 Task: Add a condition where "Channel Is X corp DM" in pending tickets.
Action: Mouse moved to (186, 414)
Screenshot: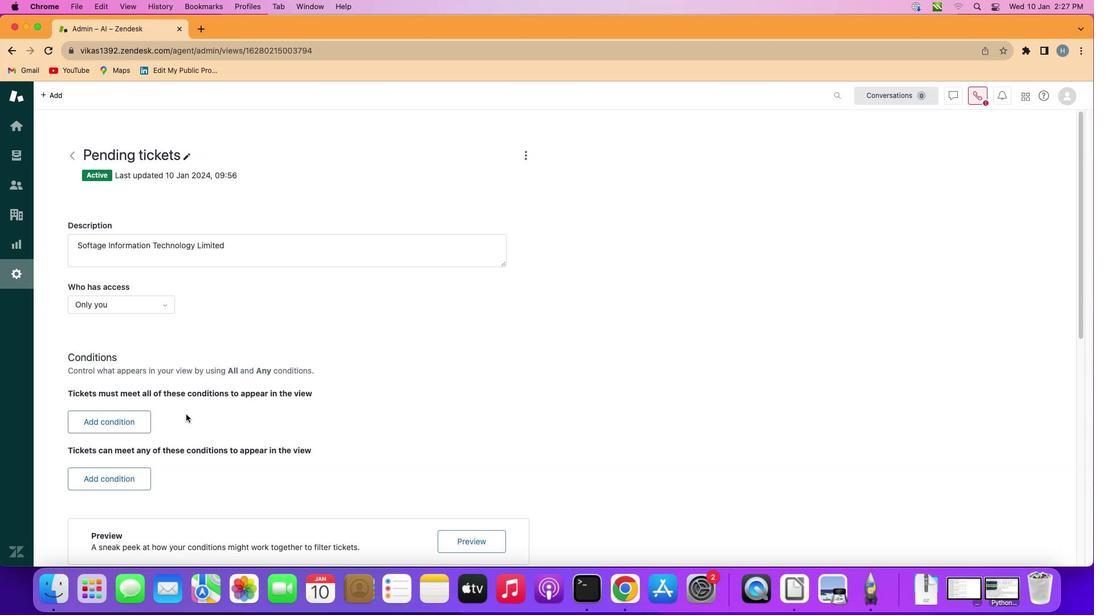 
Action: Mouse pressed left at (186, 414)
Screenshot: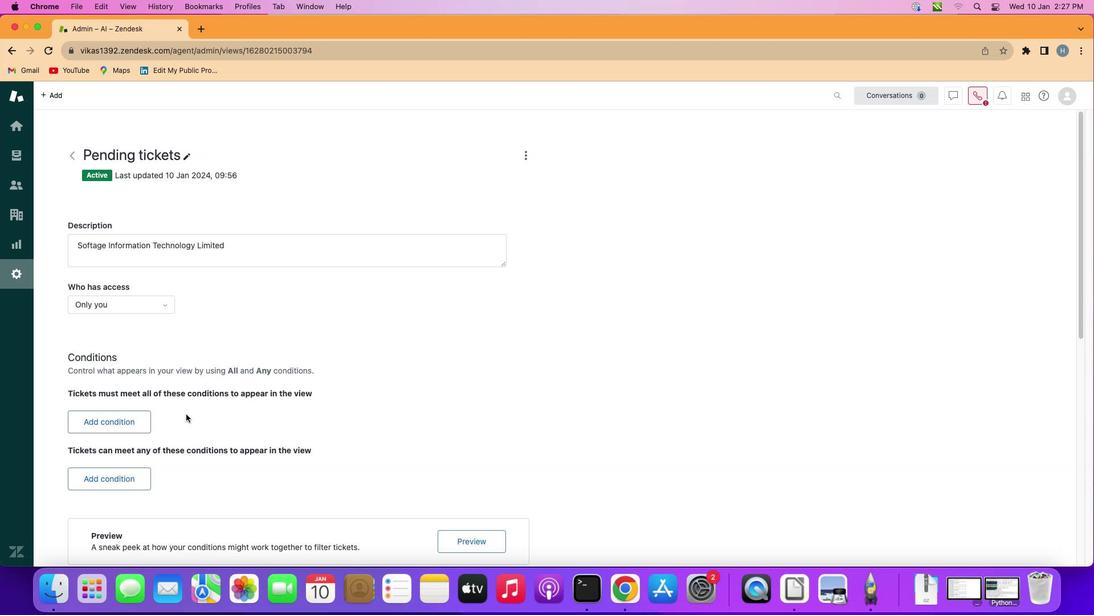 
Action: Mouse moved to (127, 419)
Screenshot: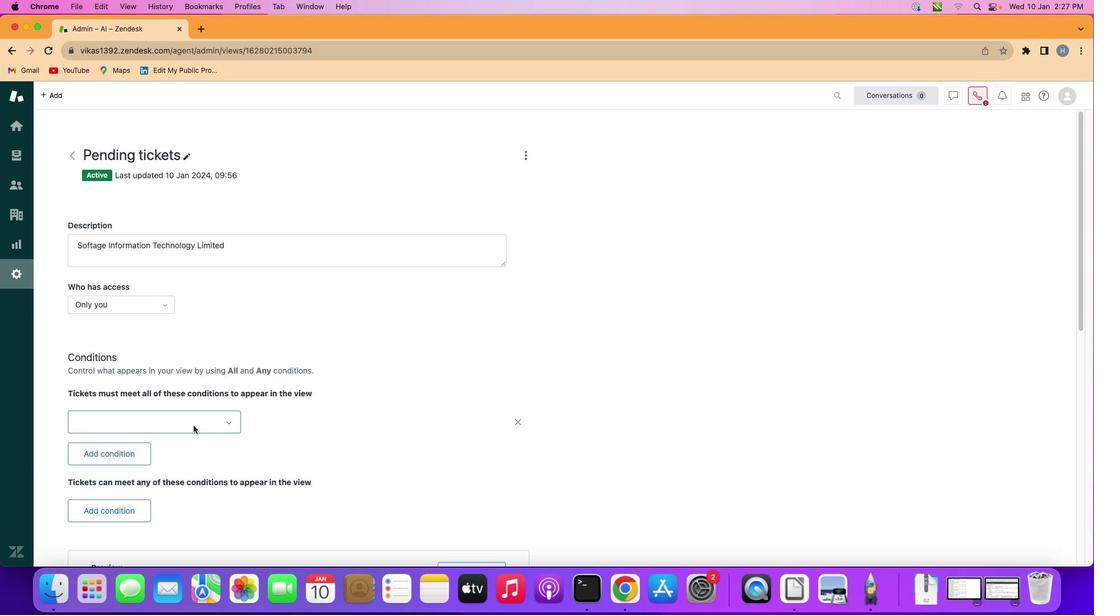 
Action: Mouse pressed left at (127, 419)
Screenshot: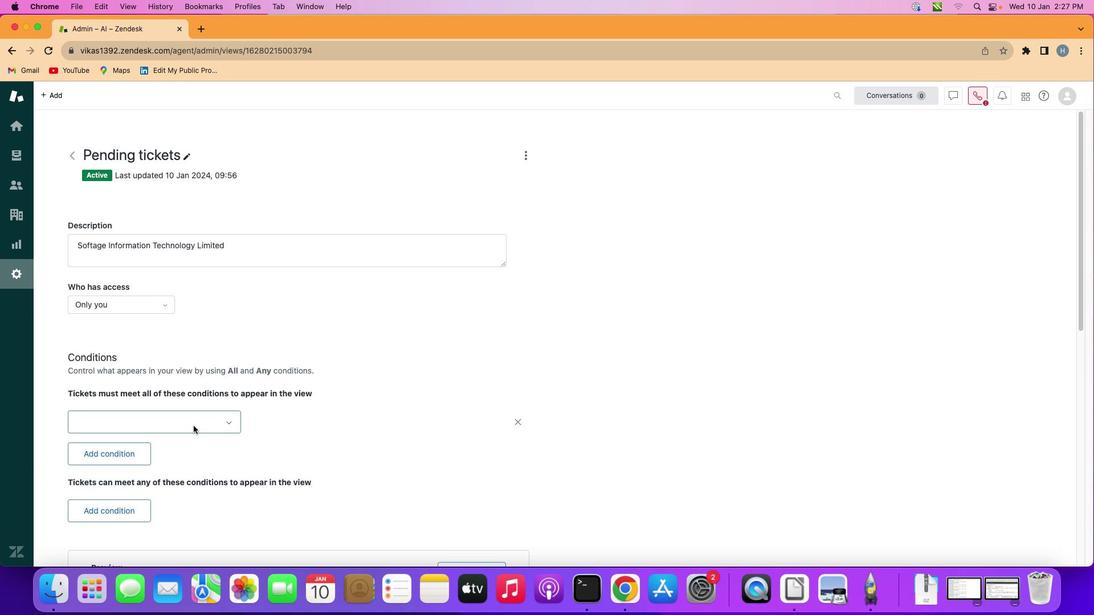 
Action: Mouse moved to (193, 425)
Screenshot: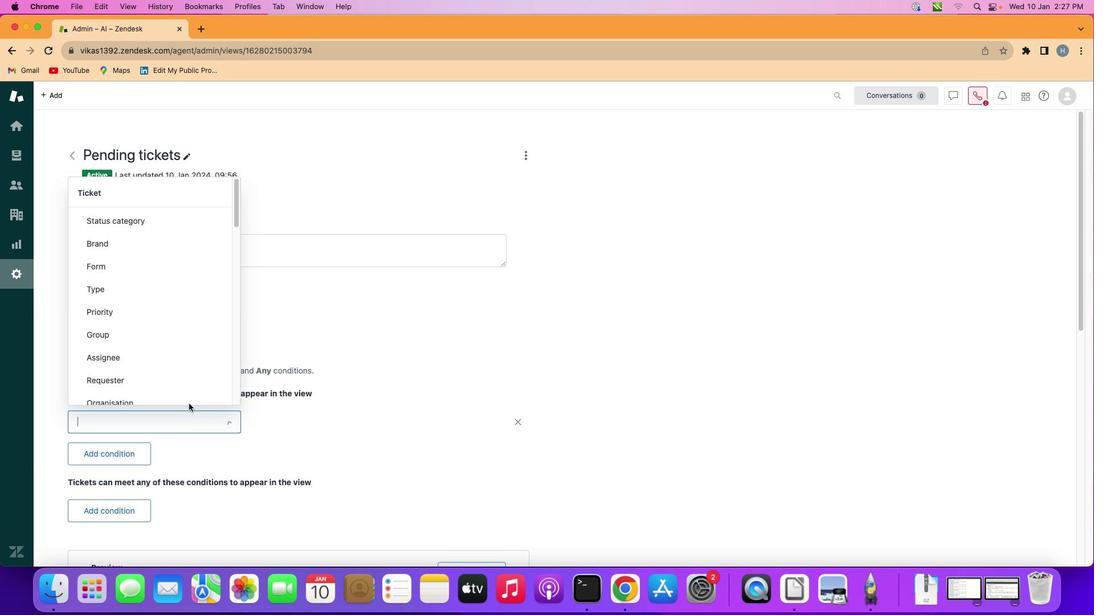 
Action: Mouse pressed left at (193, 425)
Screenshot: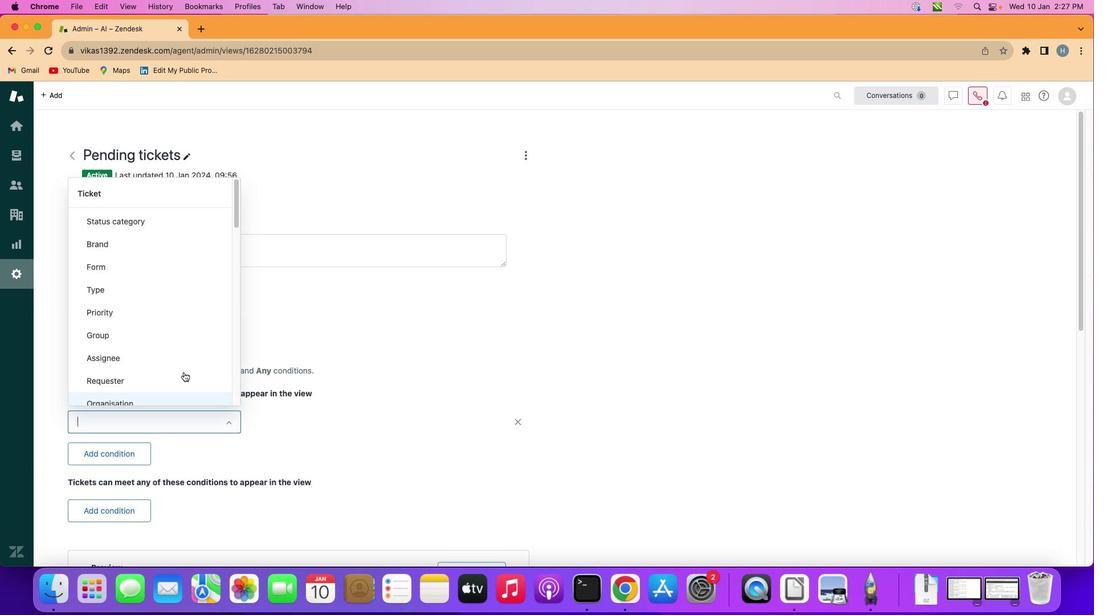 
Action: Mouse moved to (192, 330)
Screenshot: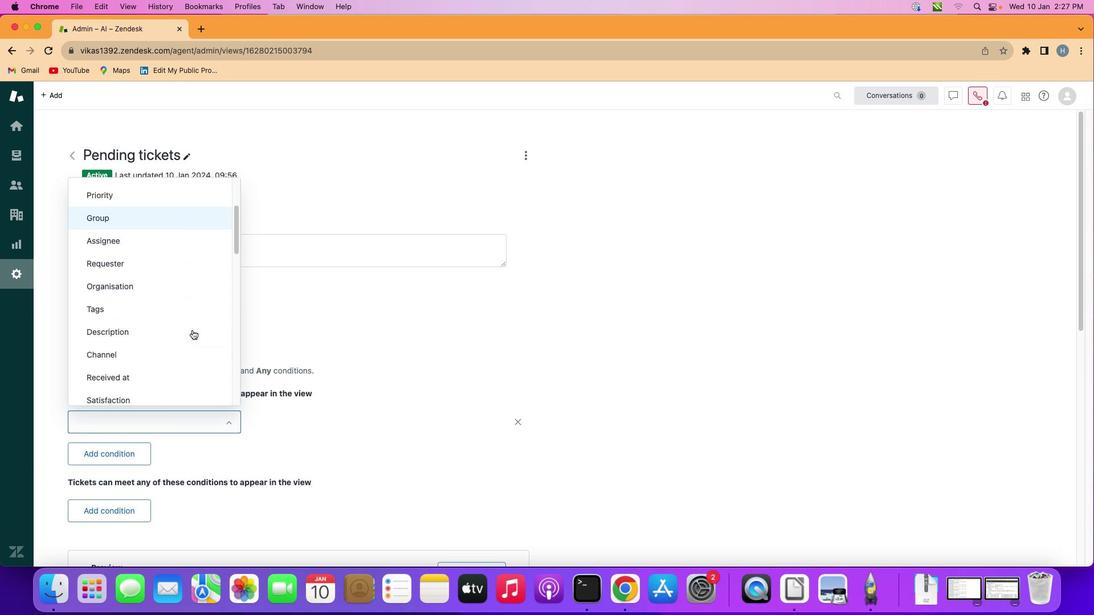 
Action: Mouse scrolled (192, 330) with delta (0, 0)
Screenshot: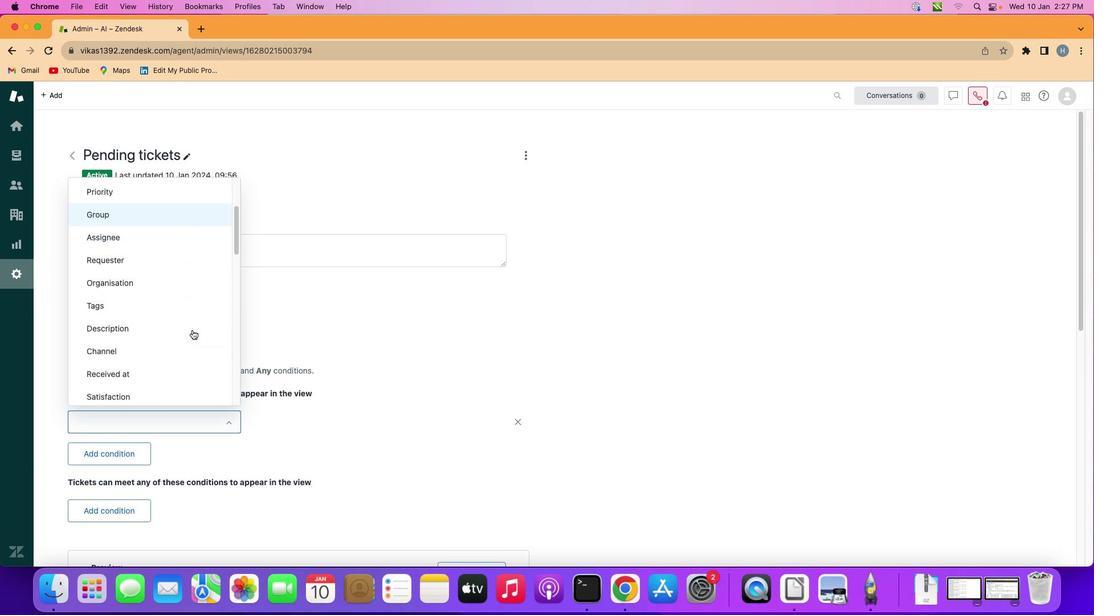 
Action: Mouse moved to (192, 330)
Screenshot: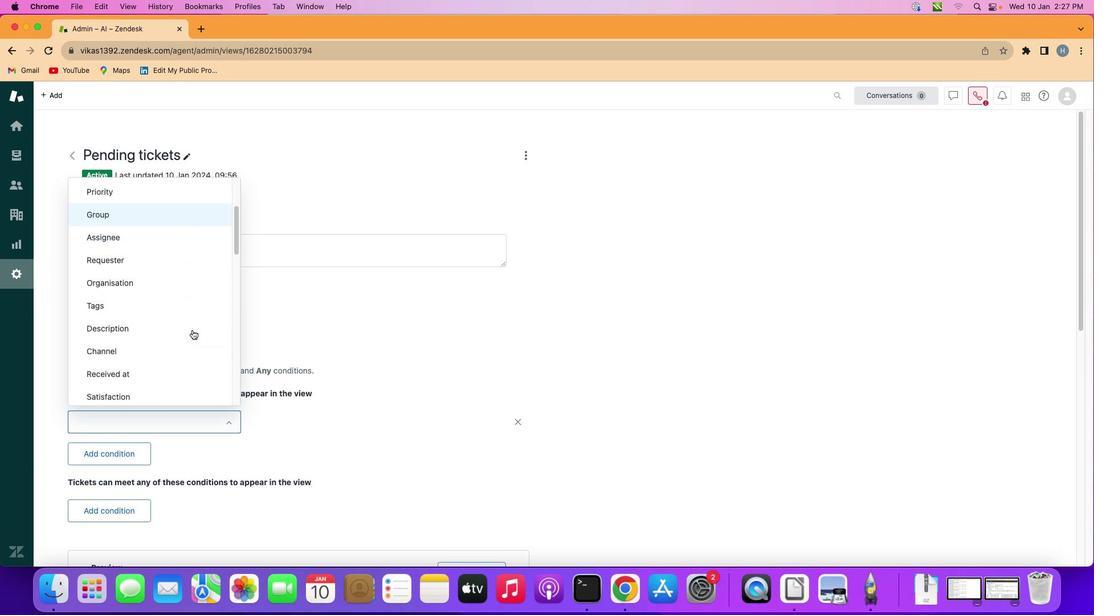 
Action: Mouse scrolled (192, 330) with delta (0, 0)
Screenshot: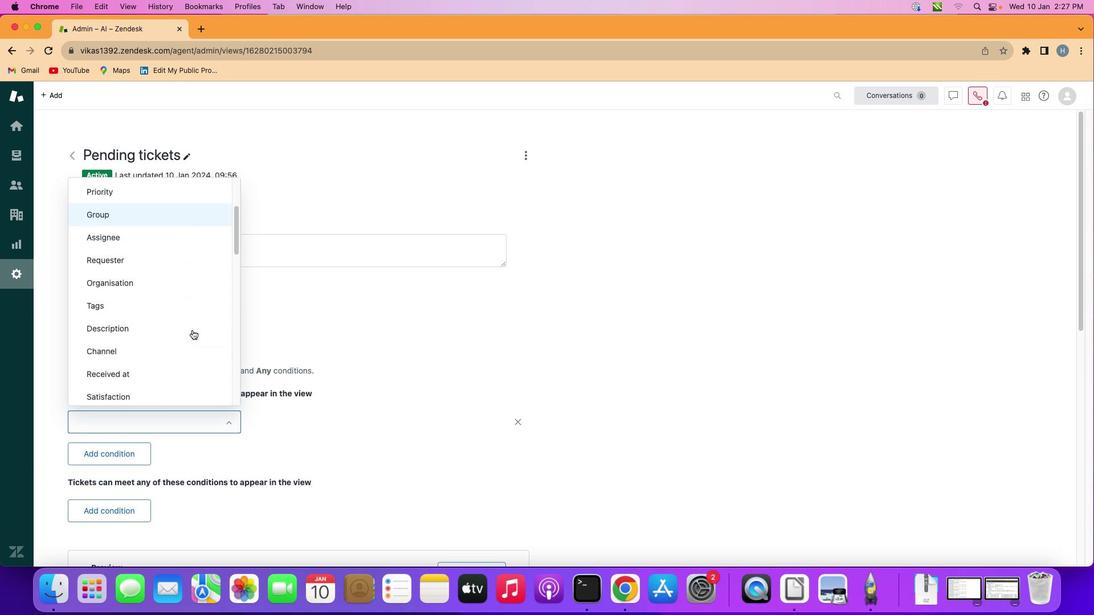 
Action: Mouse scrolled (192, 330) with delta (0, -1)
Screenshot: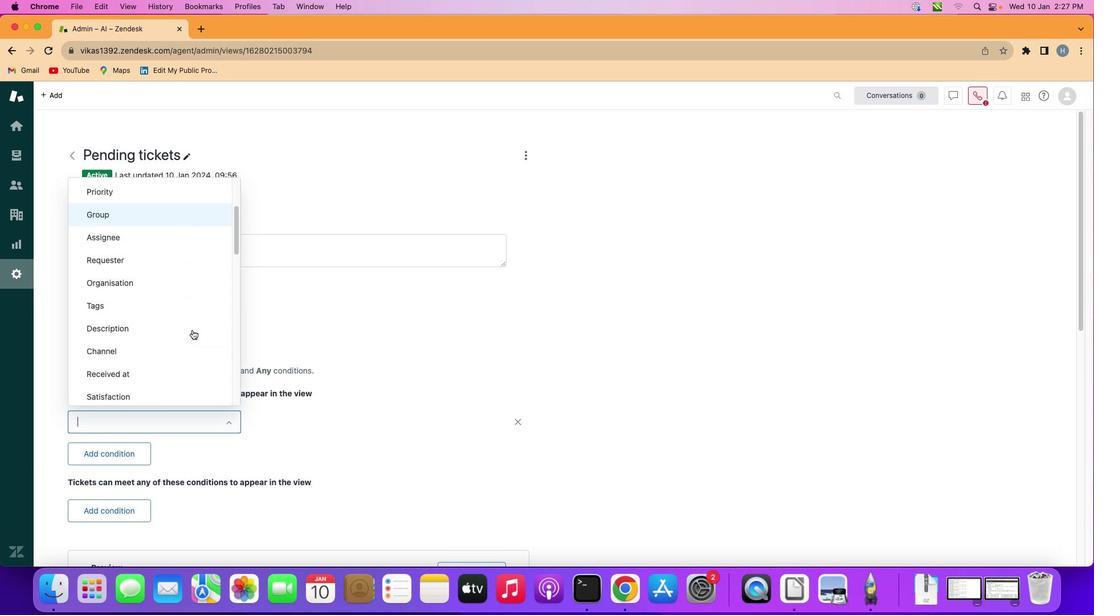 
Action: Mouse scrolled (192, 330) with delta (0, -1)
Screenshot: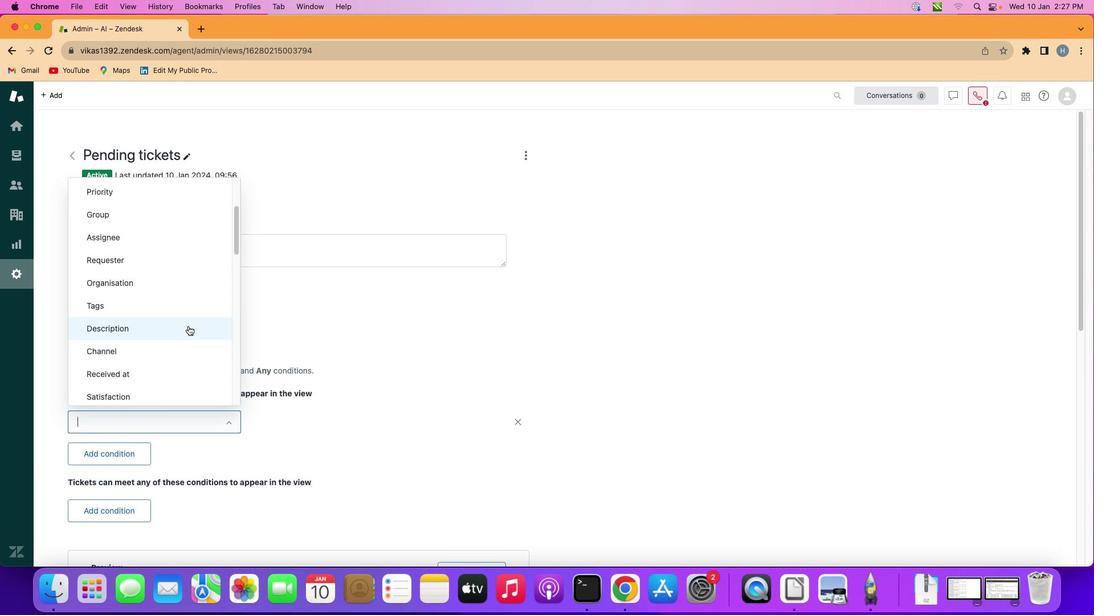 
Action: Mouse moved to (178, 345)
Screenshot: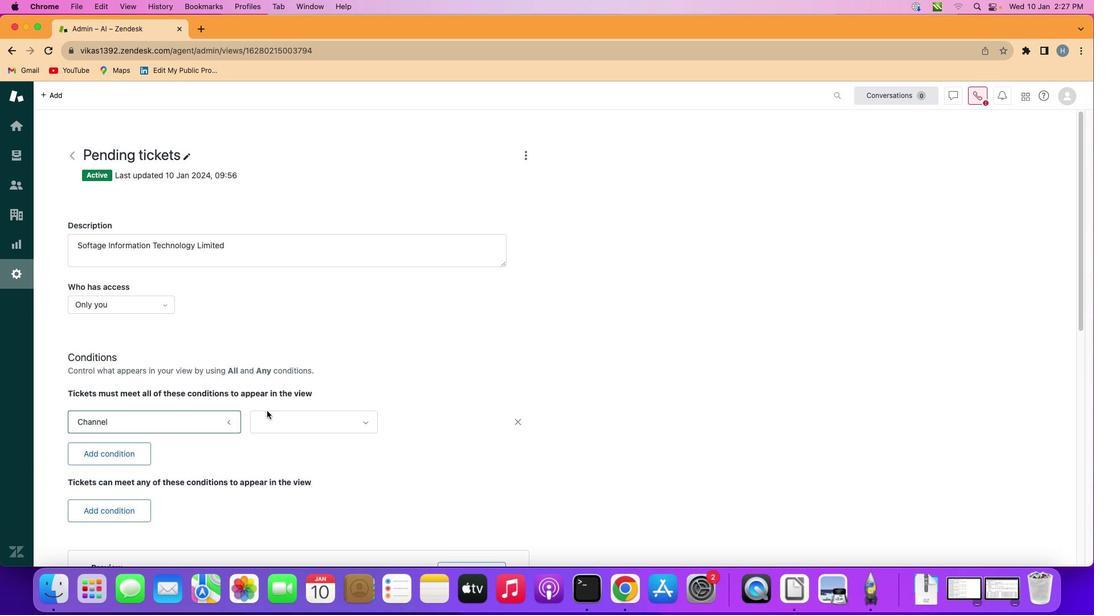 
Action: Mouse pressed left at (178, 345)
Screenshot: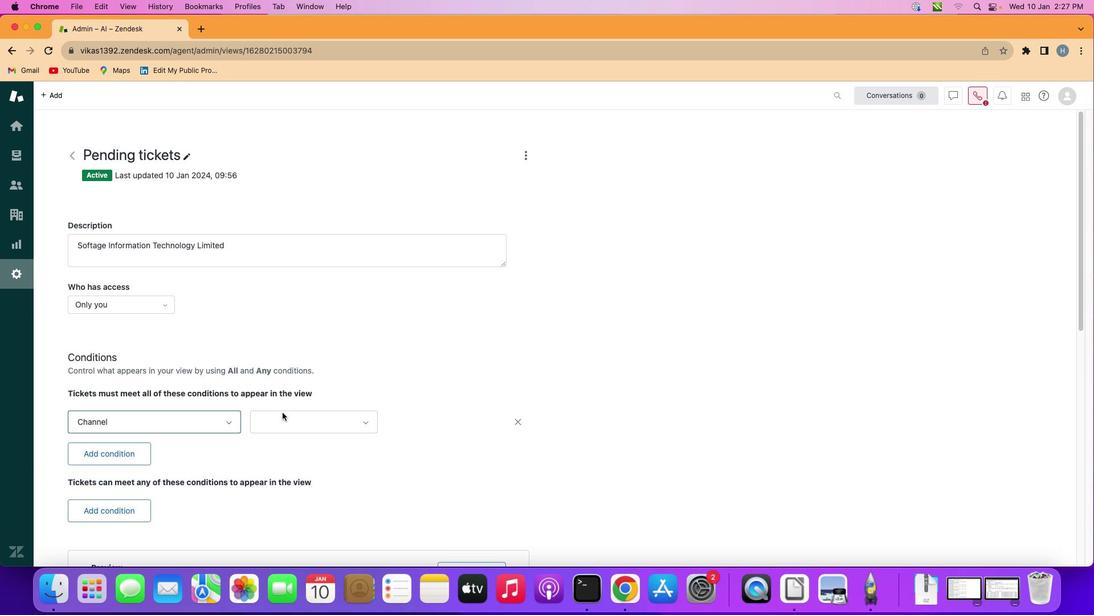 
Action: Mouse moved to (290, 414)
Screenshot: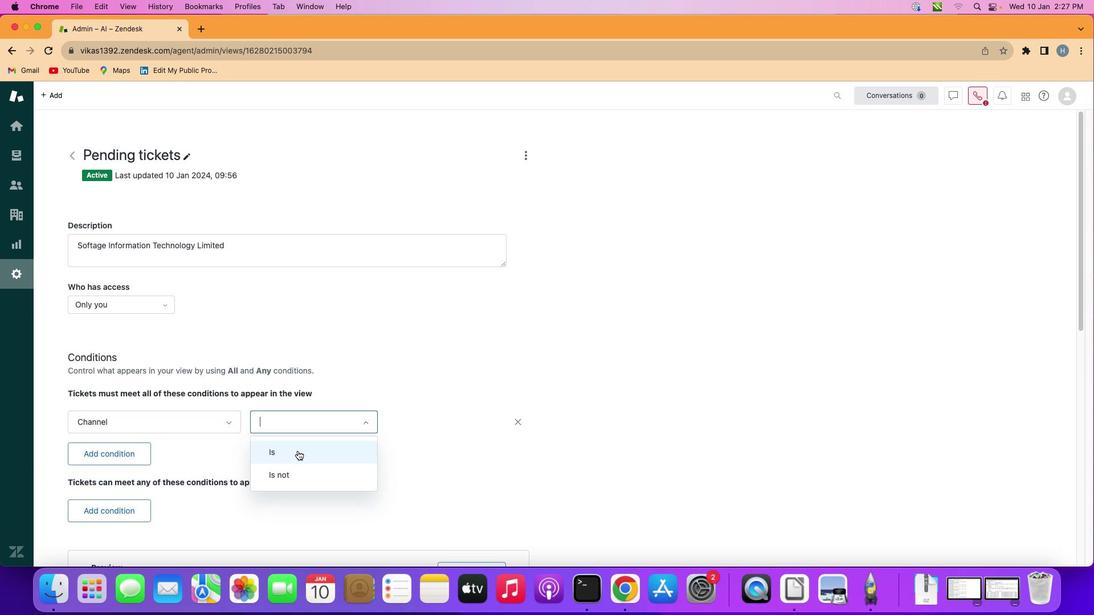 
Action: Mouse pressed left at (290, 414)
Screenshot: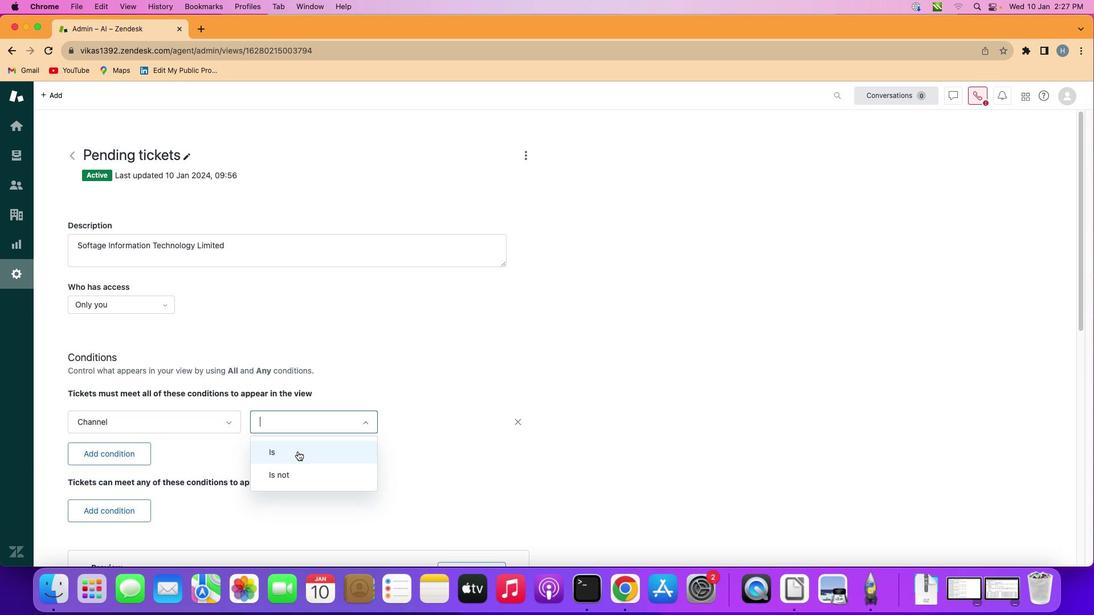 
Action: Mouse moved to (312, 449)
Screenshot: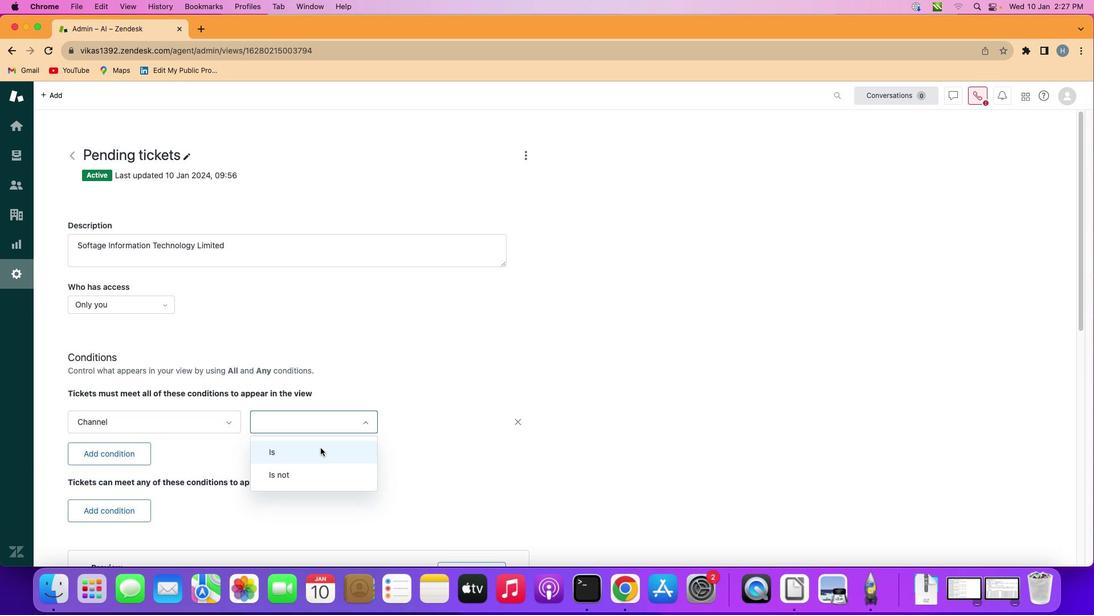 
Action: Mouse pressed left at (312, 449)
Screenshot: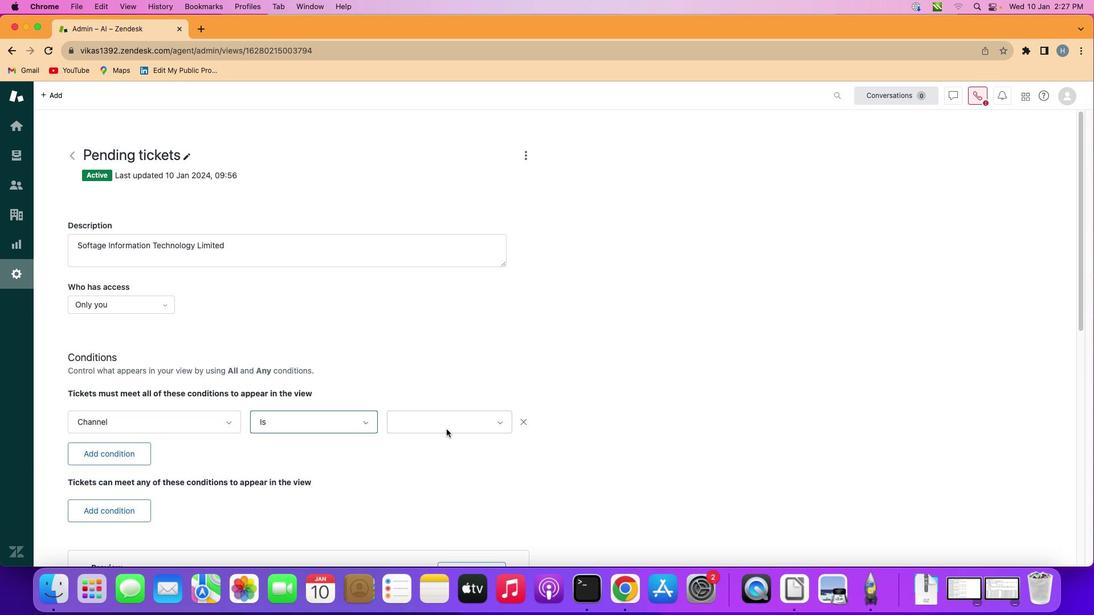 
Action: Mouse moved to (446, 421)
Screenshot: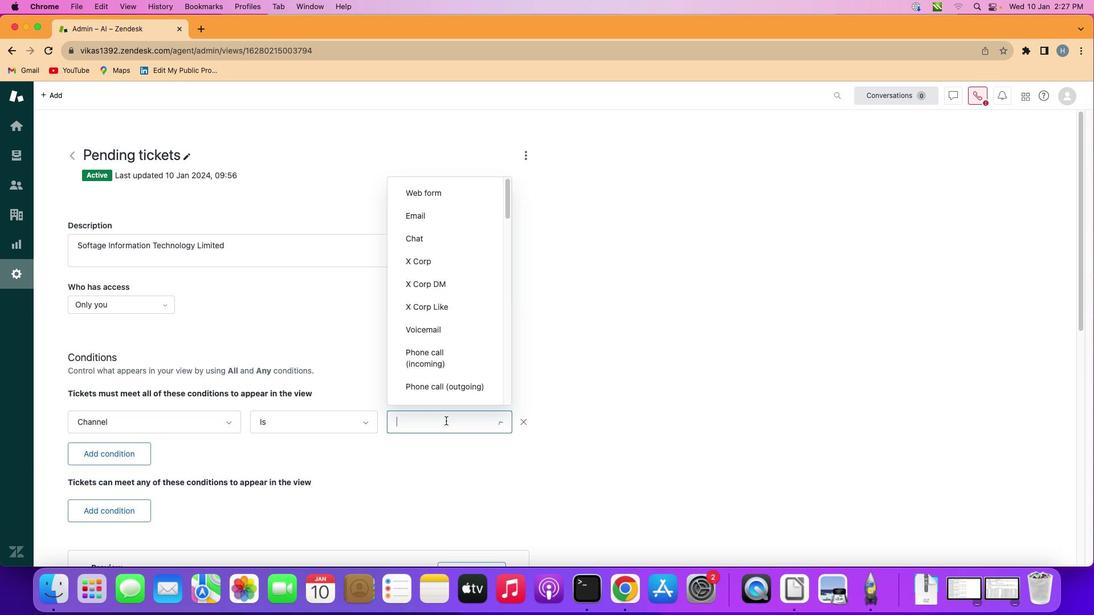 
Action: Mouse pressed left at (446, 421)
Screenshot: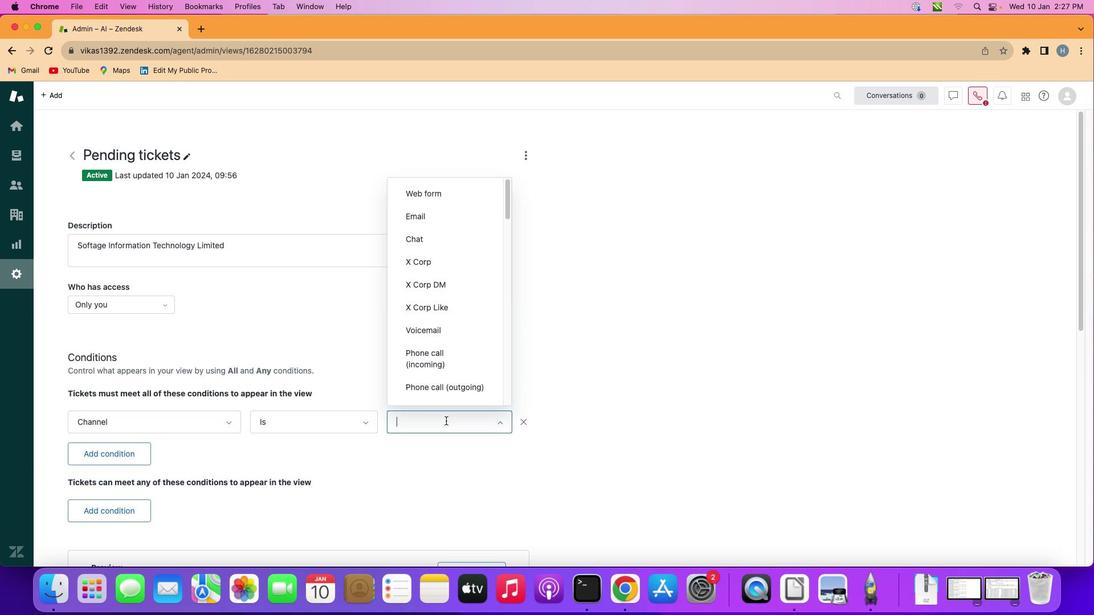
Action: Mouse moved to (452, 284)
Screenshot: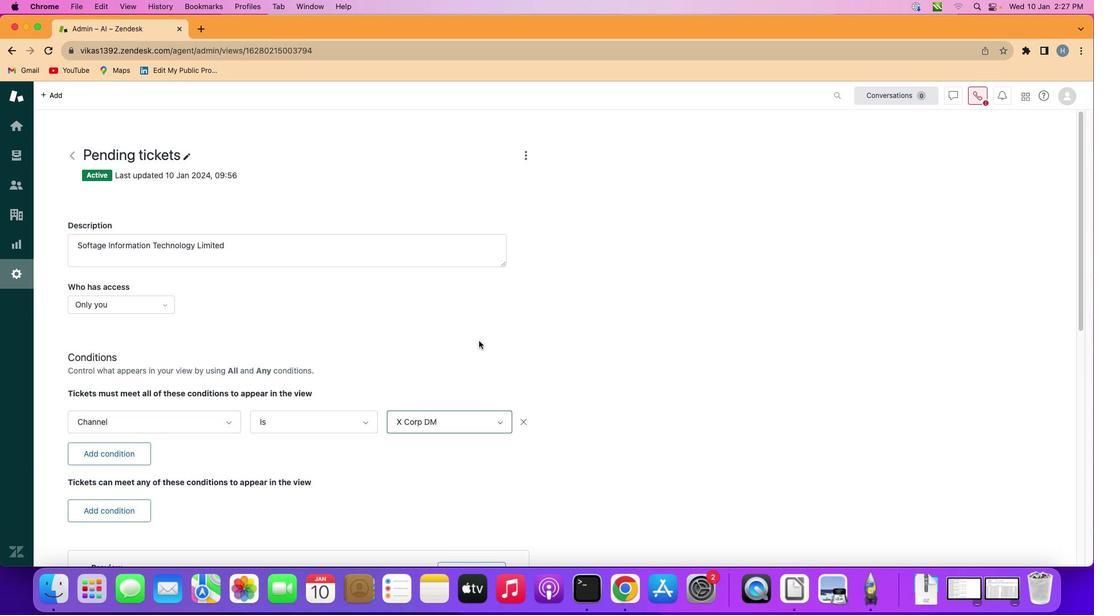
Action: Mouse pressed left at (452, 284)
Screenshot: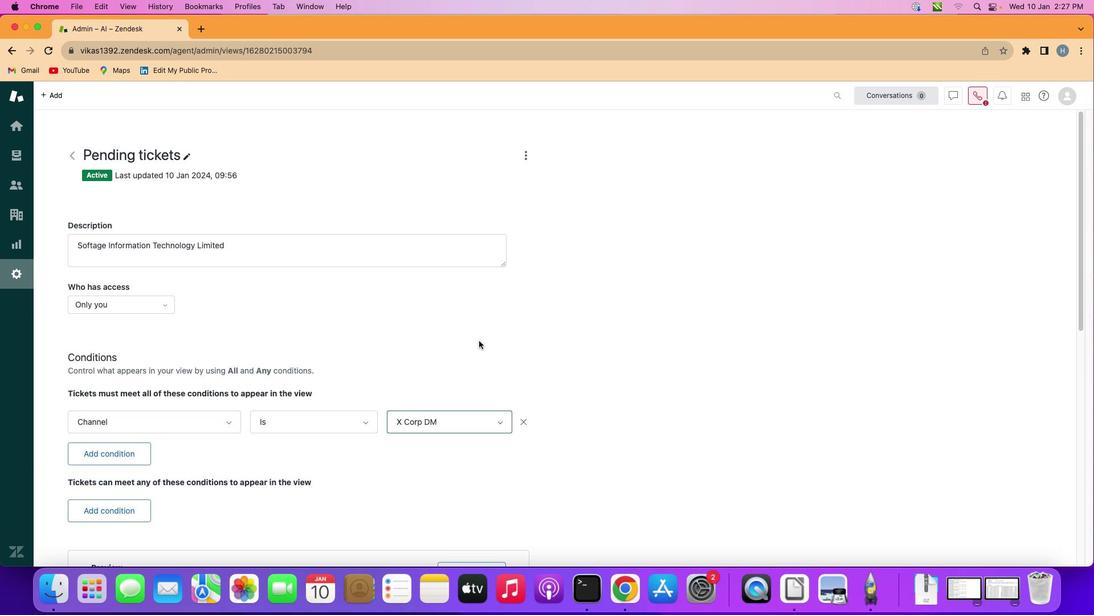 
Action: Mouse moved to (478, 341)
Screenshot: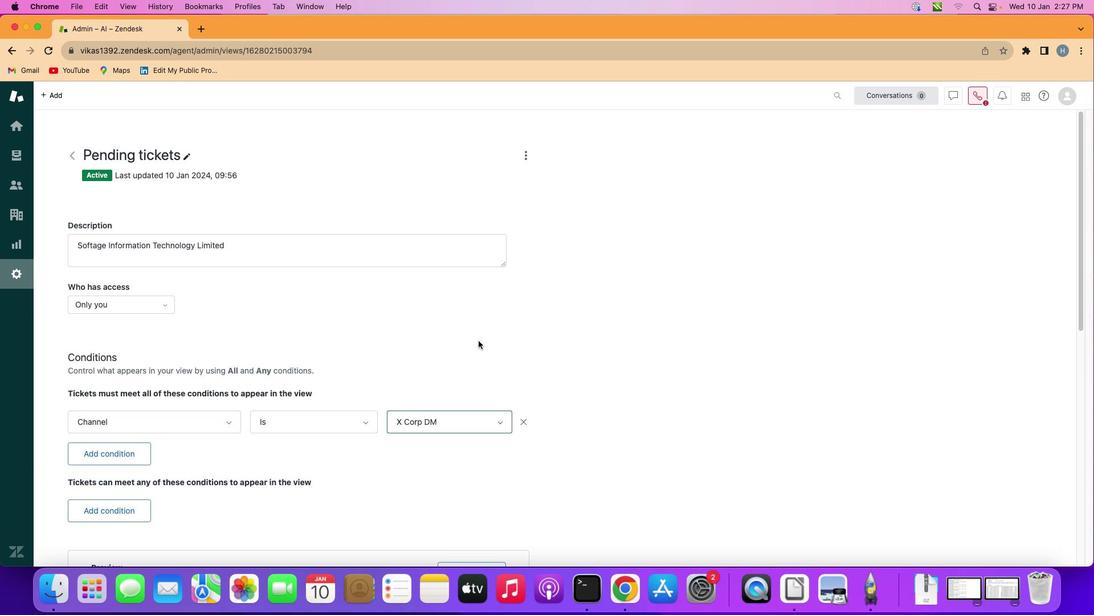 
